 Task: In the  document audit.epub Use the tool word Count 'and display word count while typing'. Find the word using Dictionary 'donation'. Below name insert the link: www.quora.com
Action: Mouse moved to (137, 79)
Screenshot: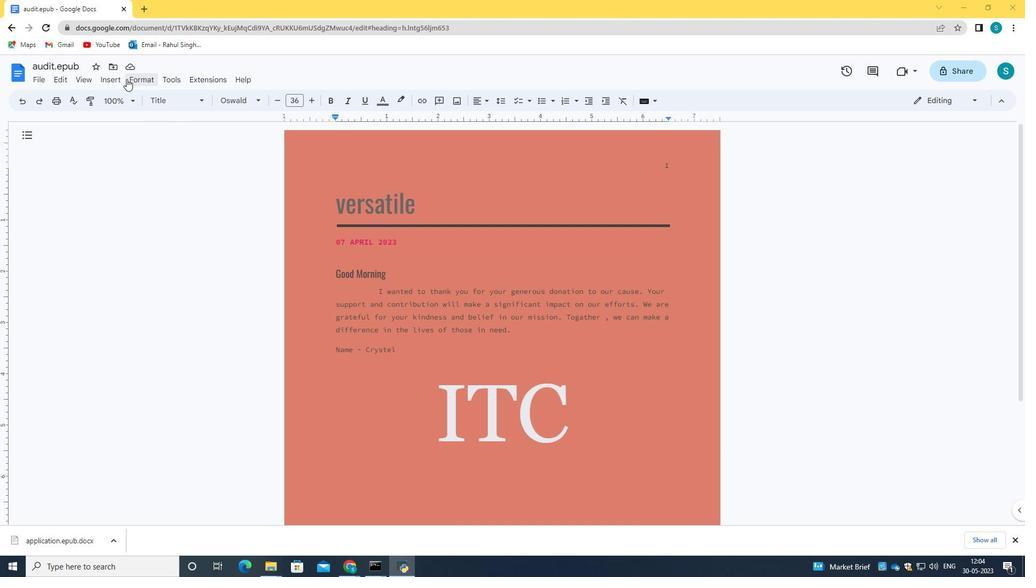 
Action: Mouse pressed left at (137, 79)
Screenshot: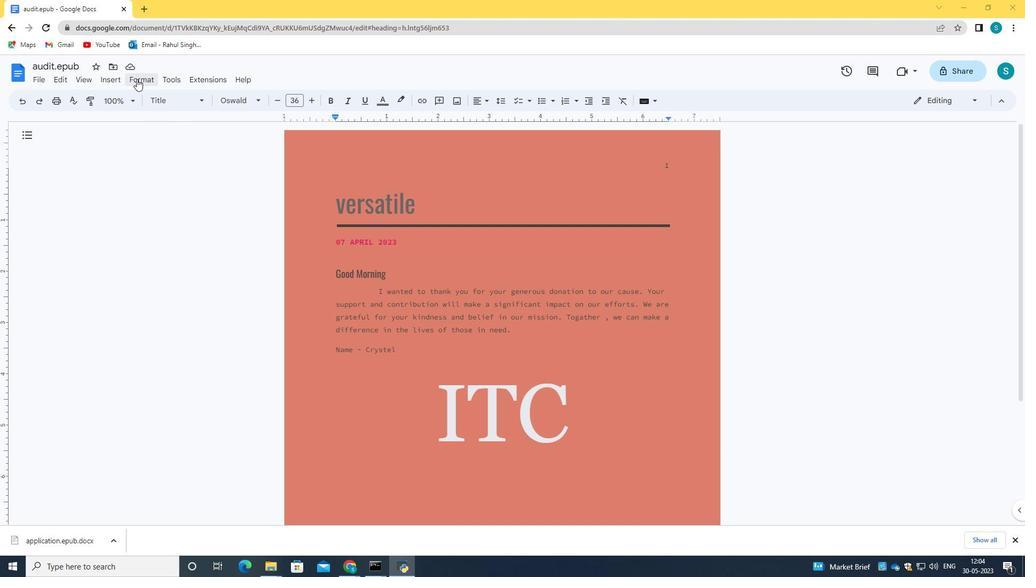 
Action: Mouse moved to (187, 110)
Screenshot: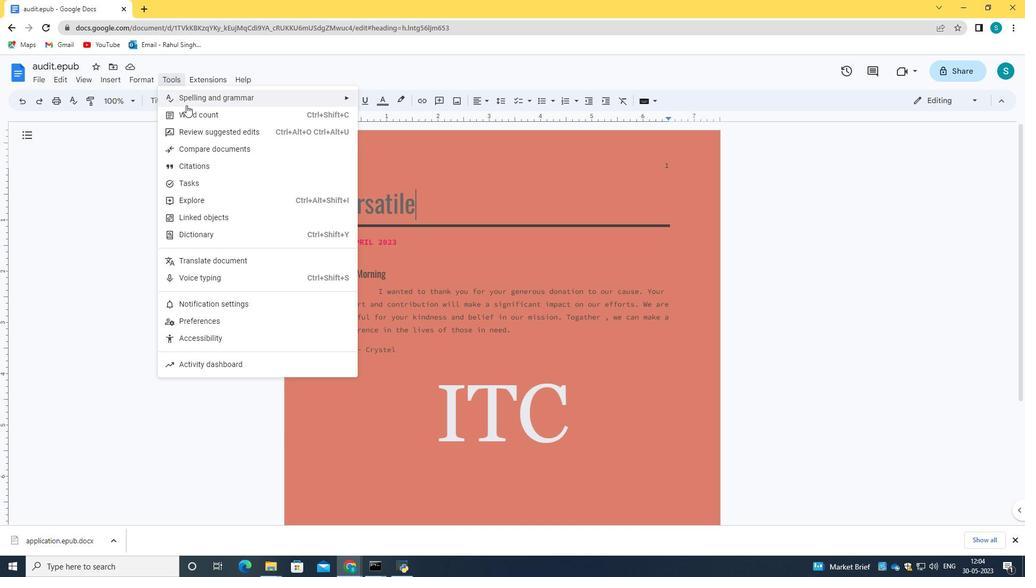 
Action: Mouse pressed left at (187, 110)
Screenshot: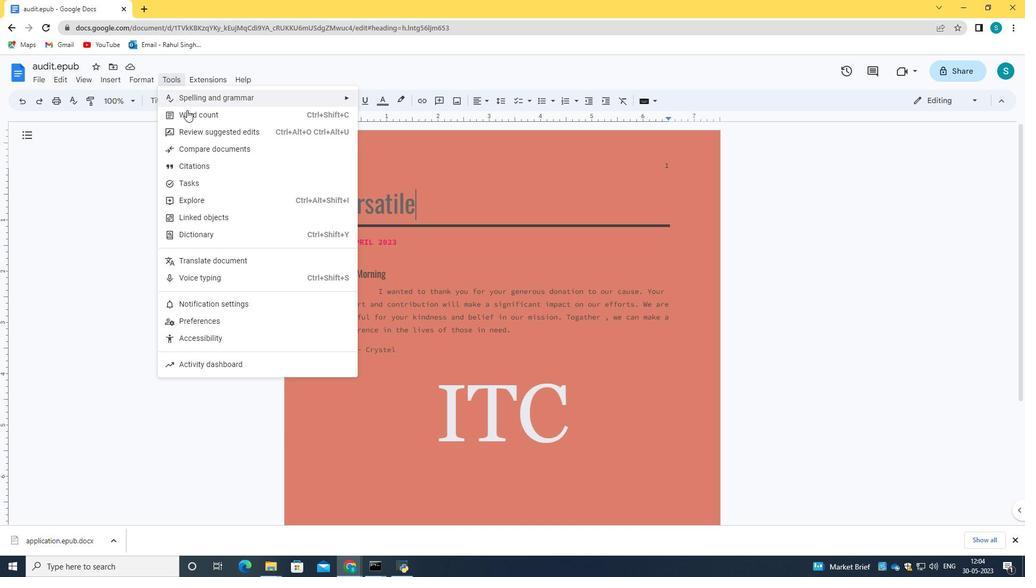 
Action: Mouse moved to (449, 340)
Screenshot: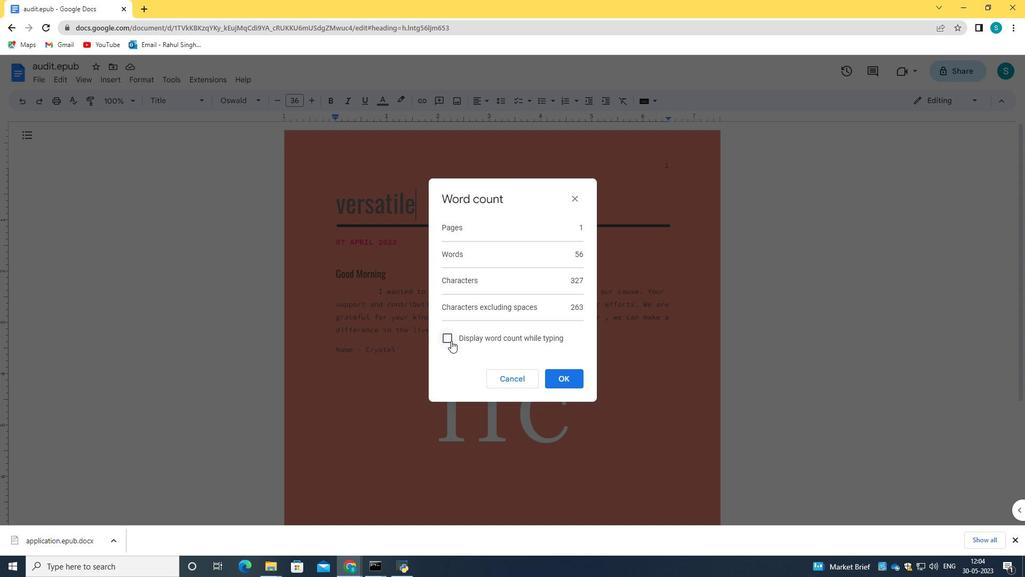 
Action: Mouse pressed left at (449, 340)
Screenshot: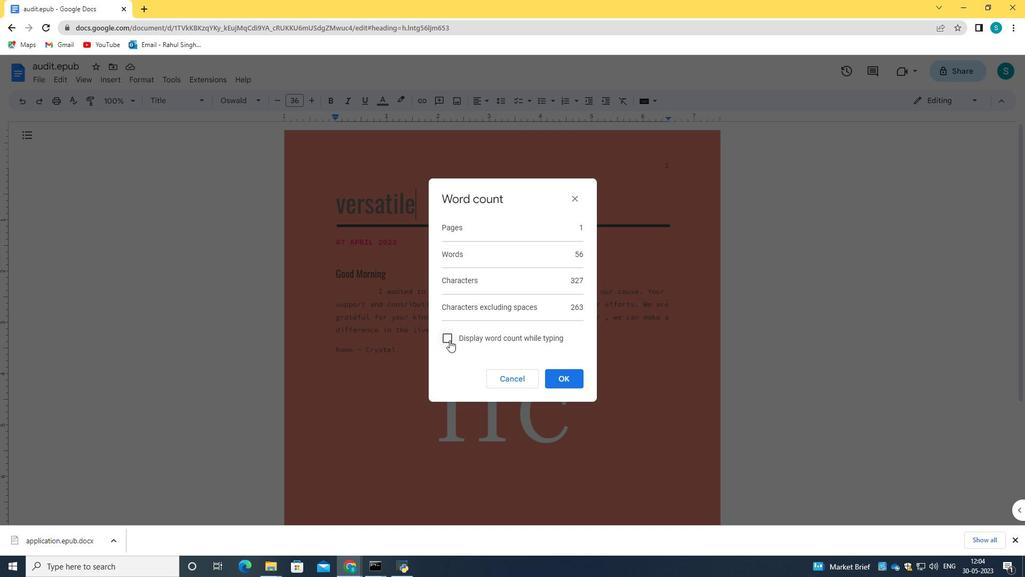 
Action: Mouse moved to (556, 376)
Screenshot: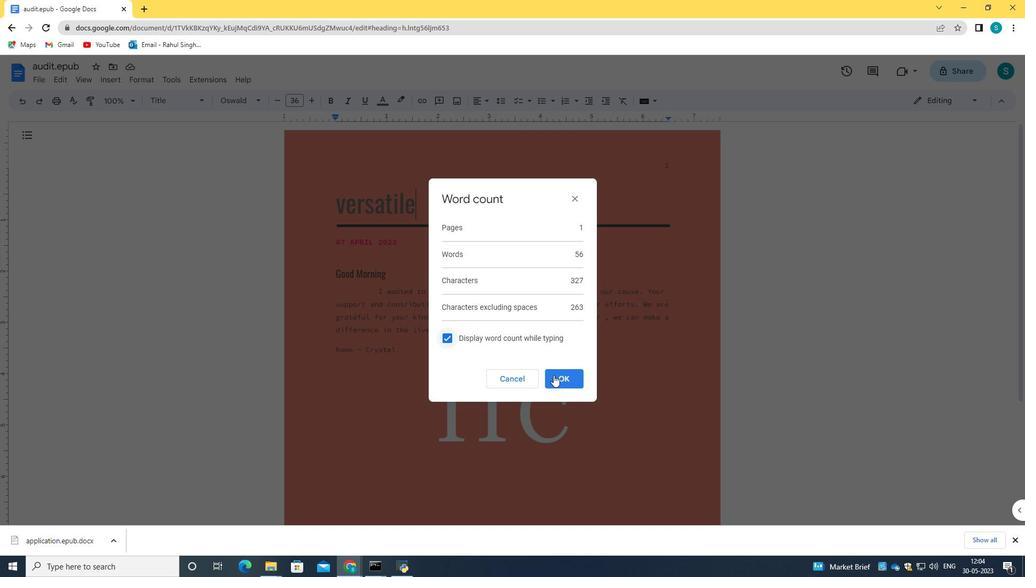 
Action: Mouse pressed left at (556, 376)
Screenshot: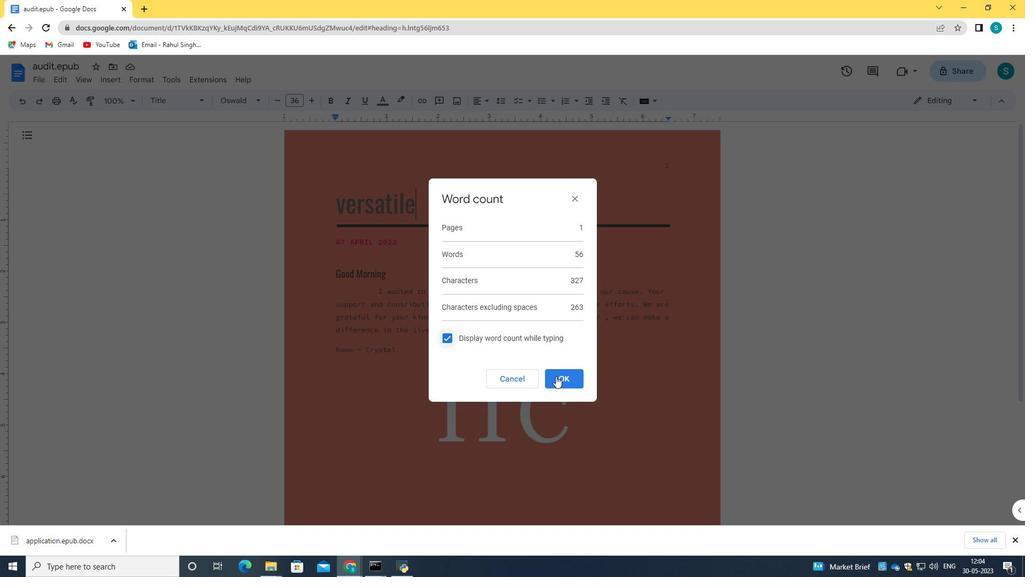 
Action: Mouse moved to (120, 78)
Screenshot: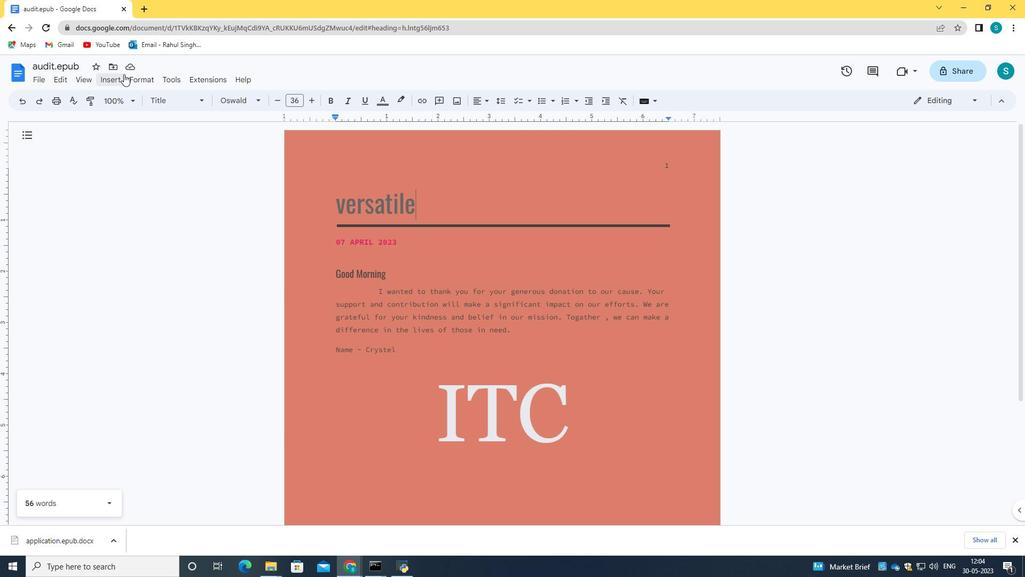 
Action: Mouse pressed left at (120, 78)
Screenshot: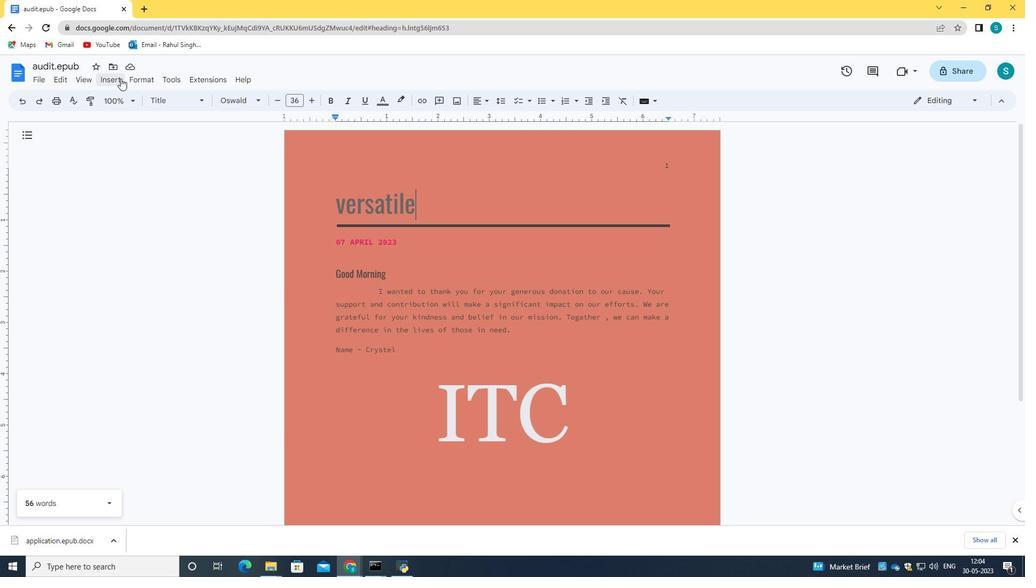 
Action: Mouse moved to (193, 233)
Screenshot: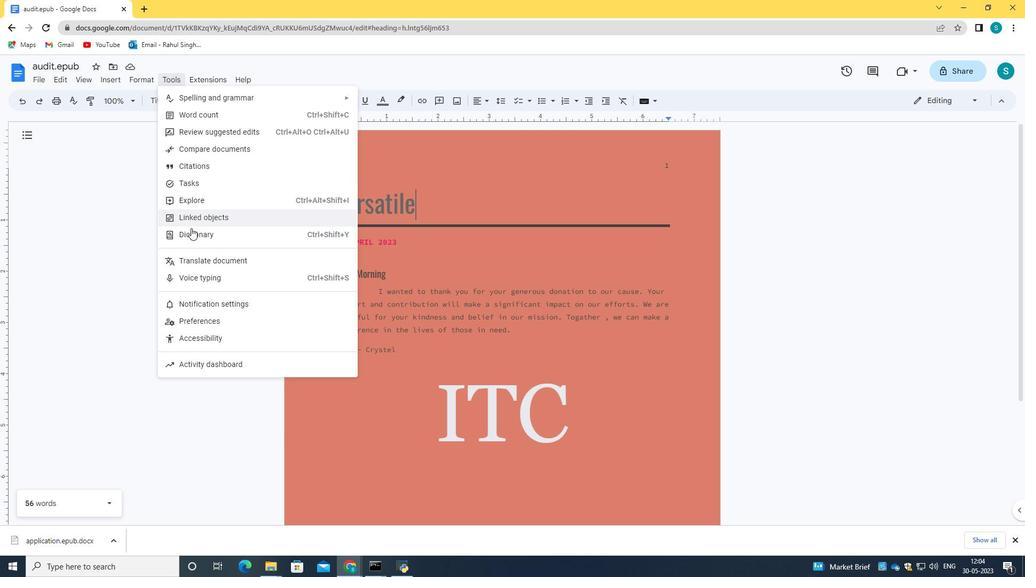 
Action: Mouse pressed left at (193, 233)
Screenshot: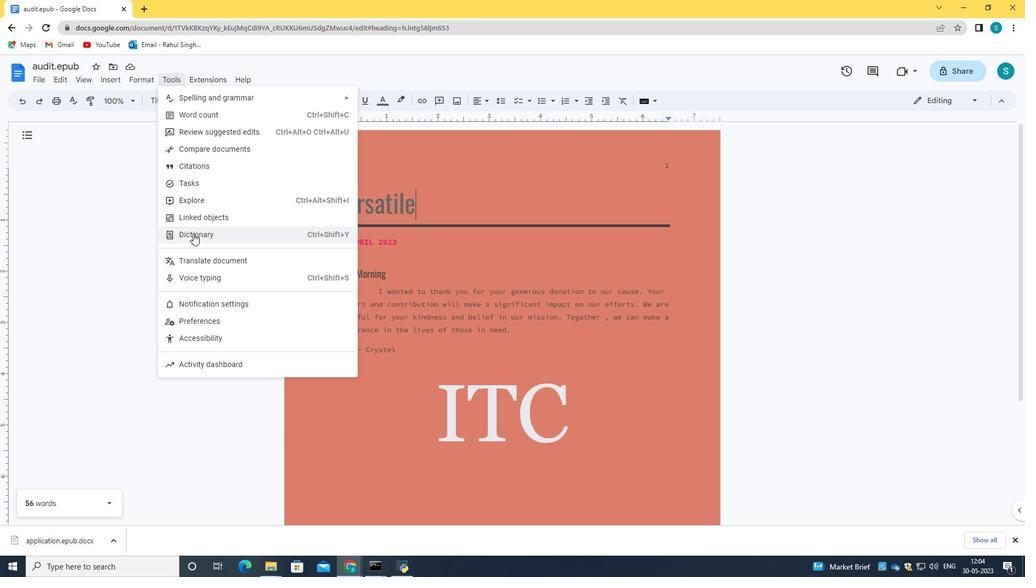 
Action: Mouse moved to (914, 133)
Screenshot: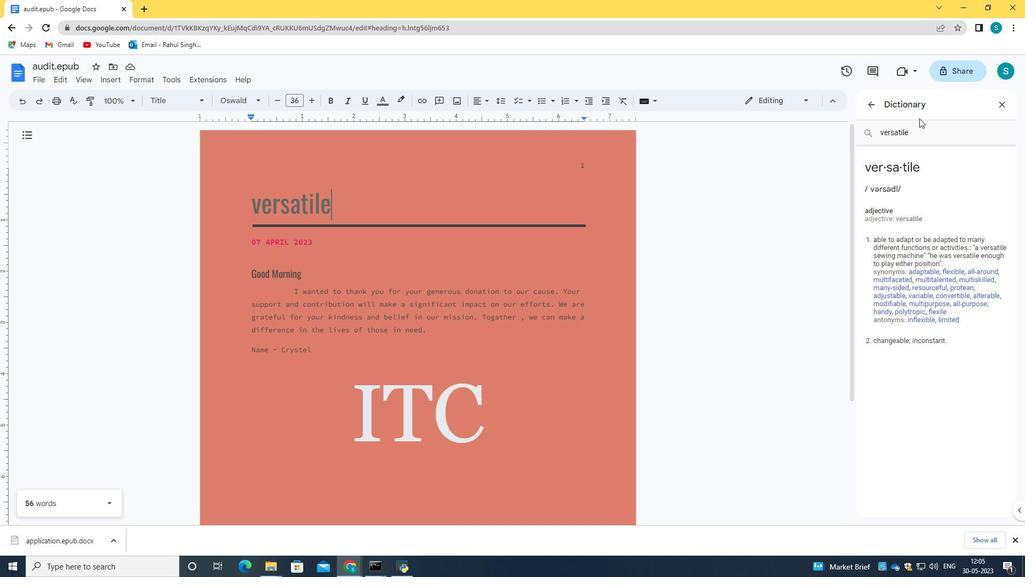 
Action: Mouse pressed left at (914, 133)
Screenshot: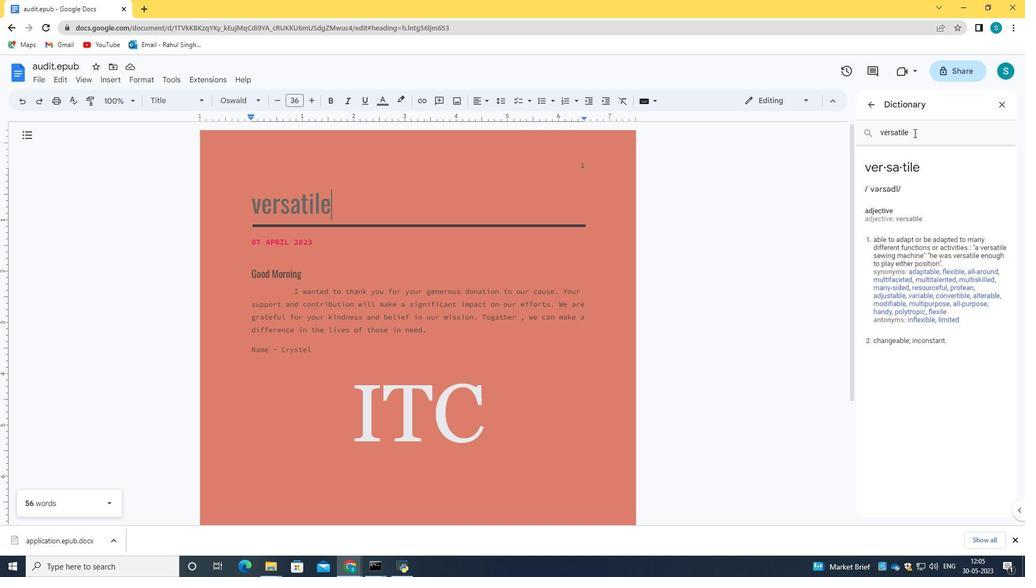 
Action: Mouse moved to (828, 141)
Screenshot: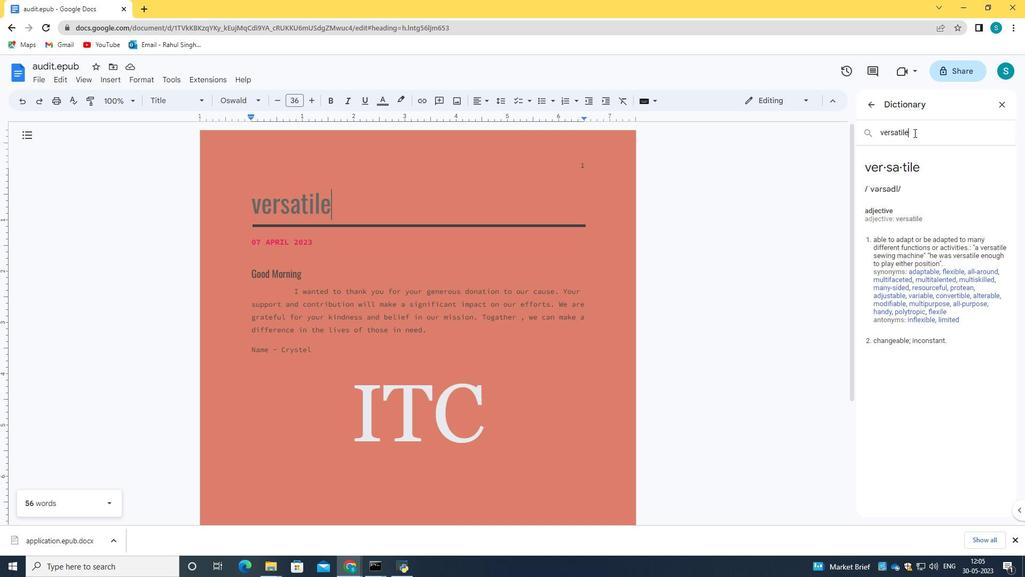 
Action: Key pressed <Key.backspace>
Screenshot: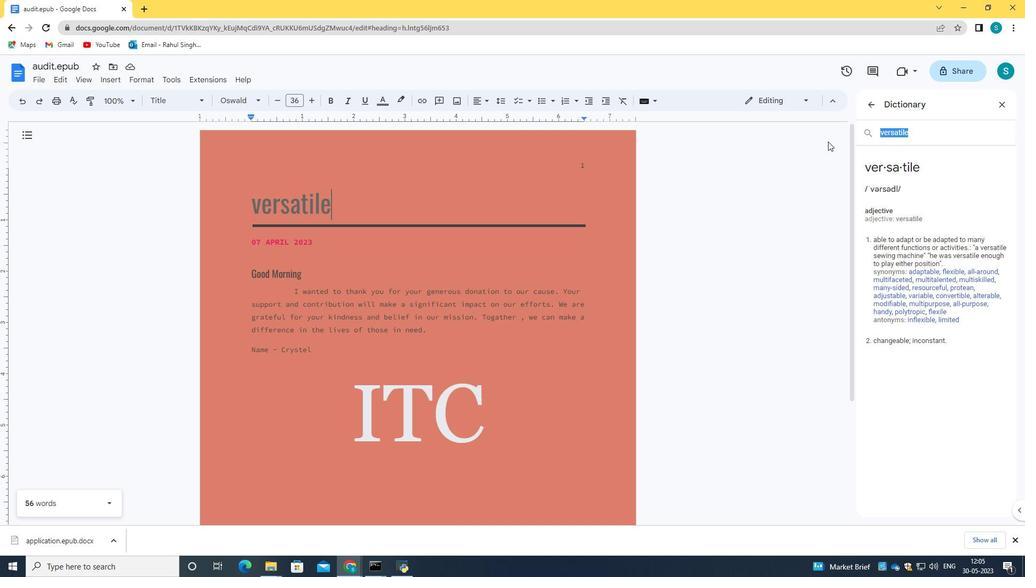 
Action: Mouse moved to (828, 141)
Screenshot: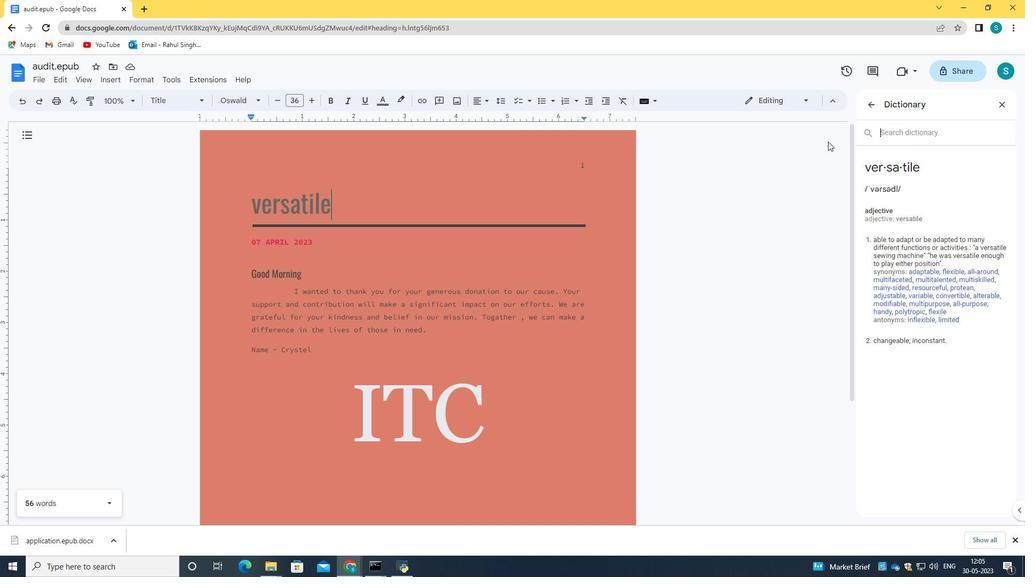 
Action: Key pressed <Key.caps_lock>D<Key.caps_lock>onation<Key.enter>
Screenshot: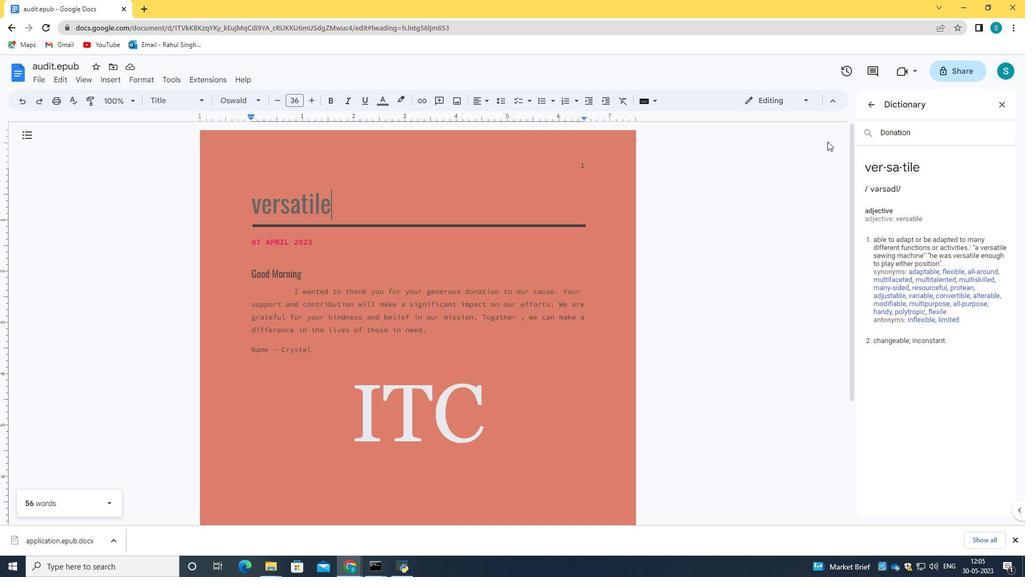 
Action: Mouse moved to (423, 102)
Screenshot: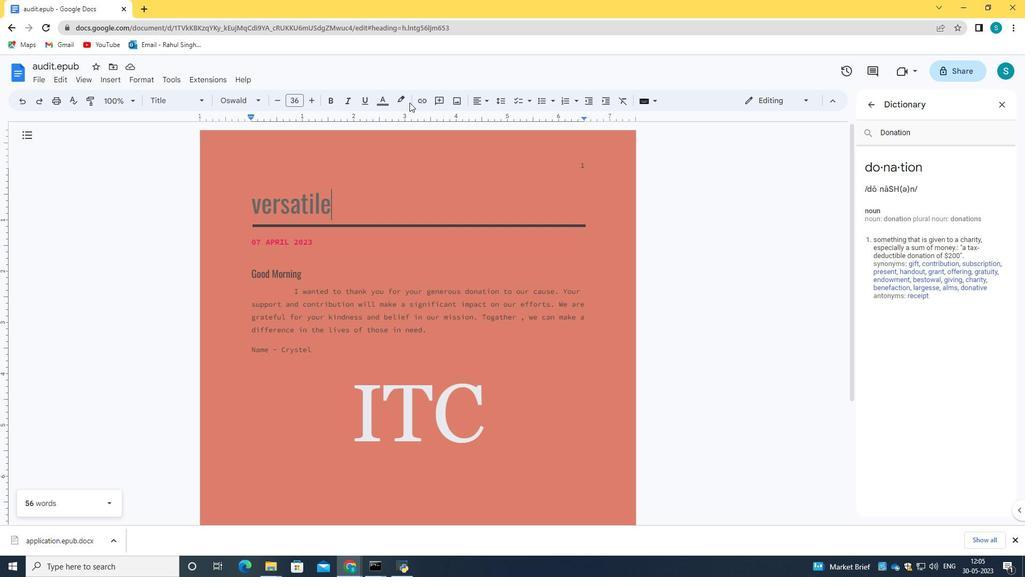 
Action: Mouse pressed left at (423, 102)
Screenshot: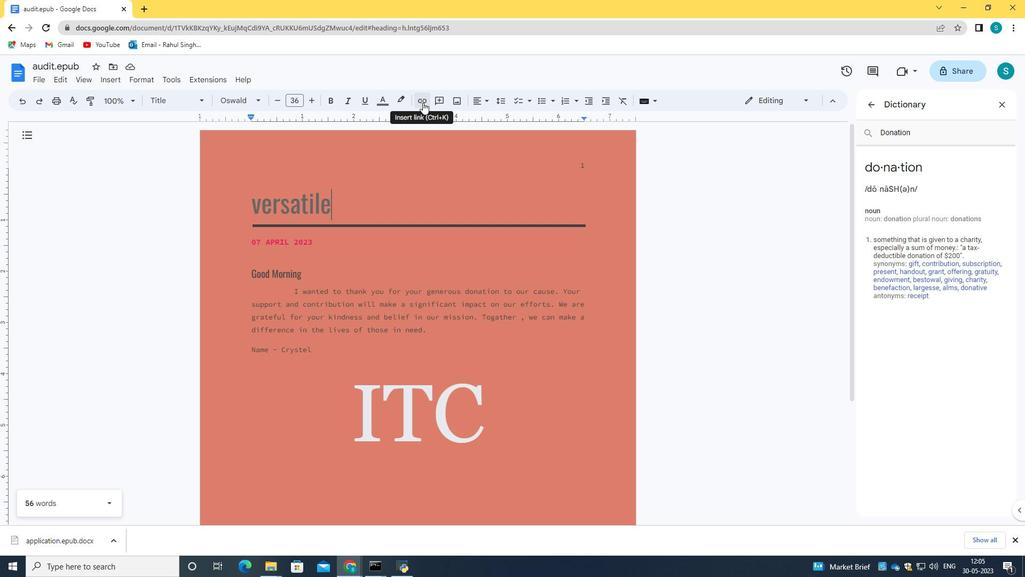 
Action: Mouse moved to (409, 268)
Screenshot: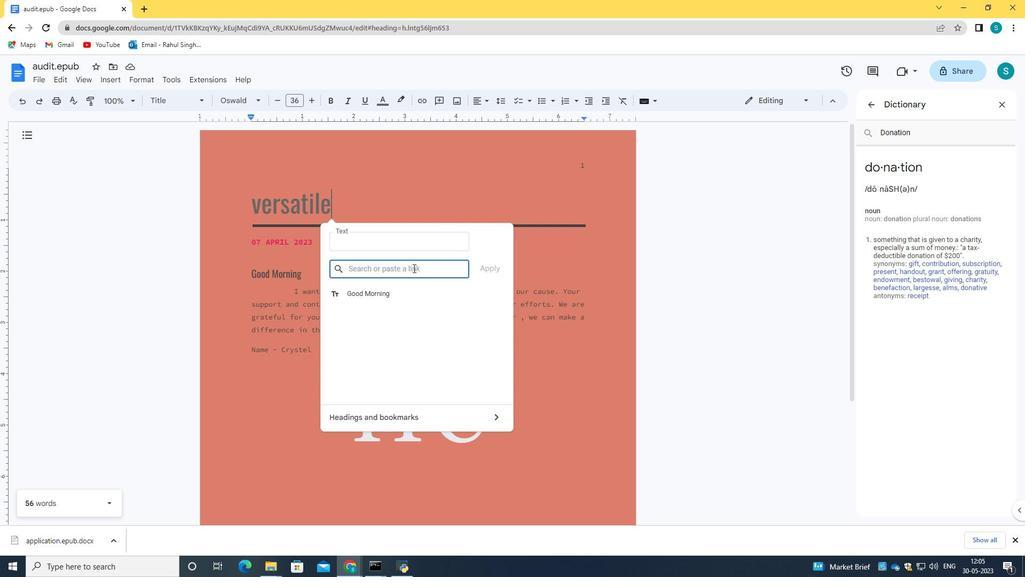 
Action: Mouse pressed left at (409, 268)
Screenshot: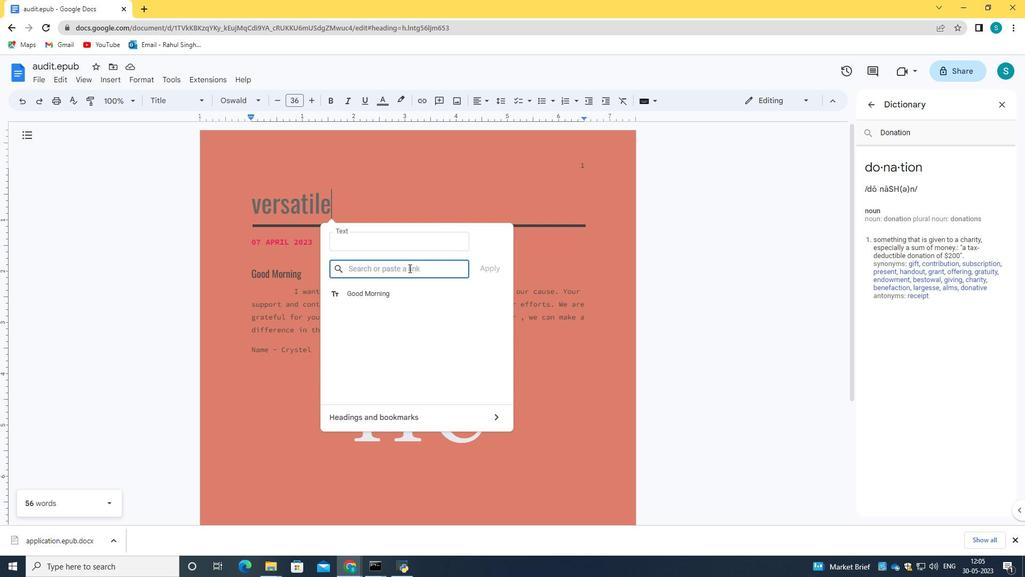 
Action: Key pressed www.quora.com
Screenshot: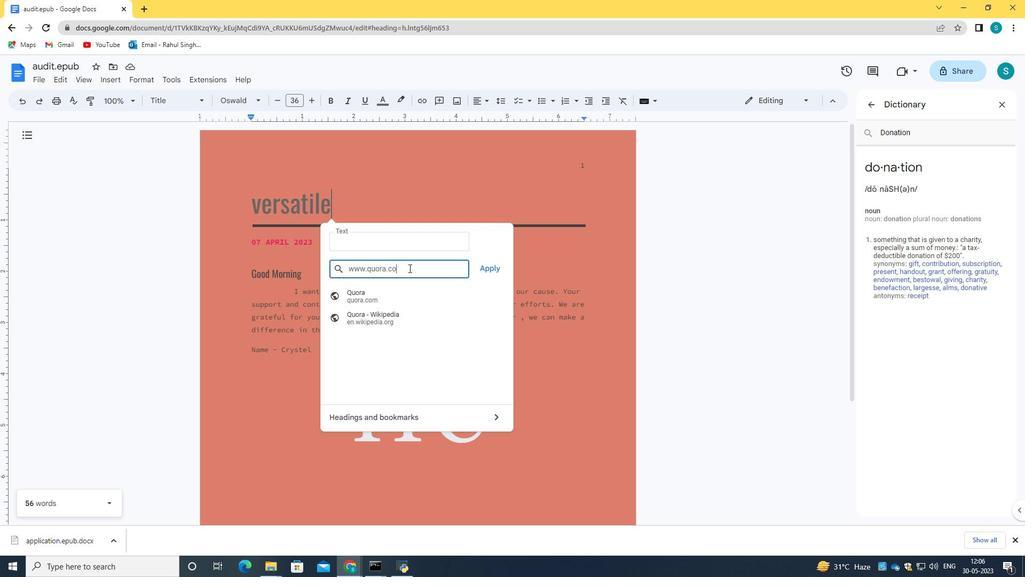 
Action: Mouse moved to (394, 241)
Screenshot: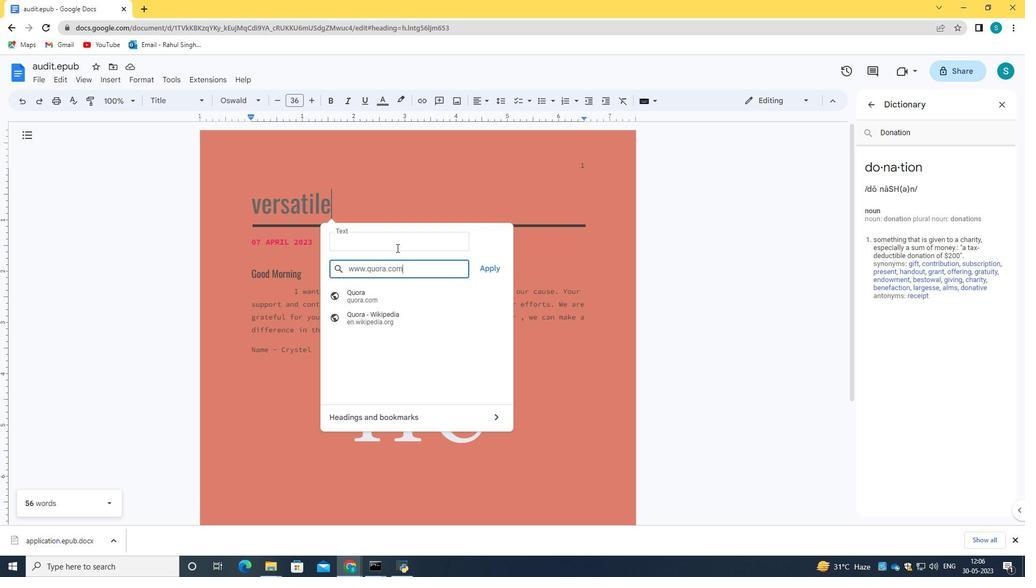 
Action: Mouse pressed left at (394, 241)
Screenshot: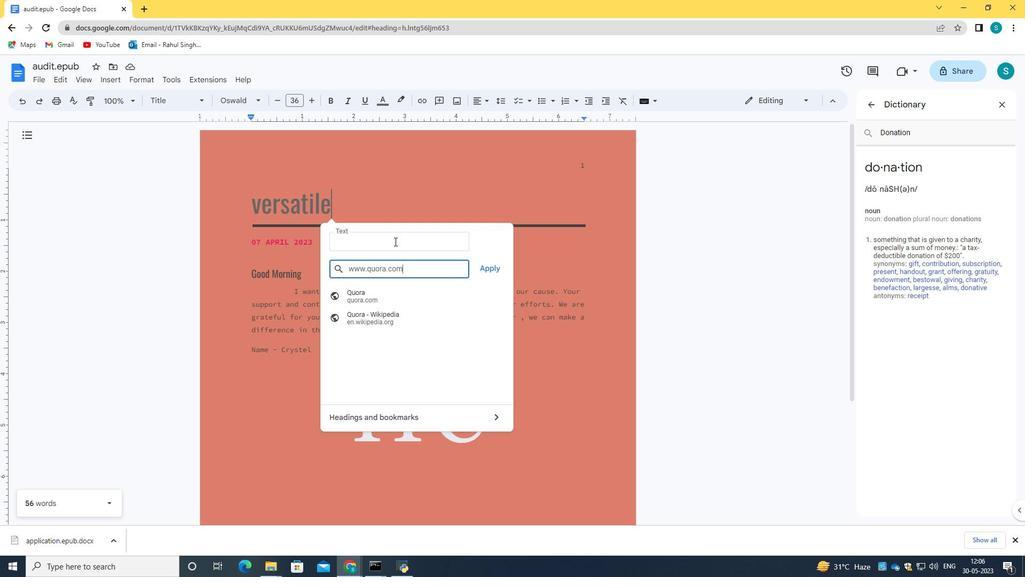 
Action: Mouse pressed left at (394, 241)
Screenshot: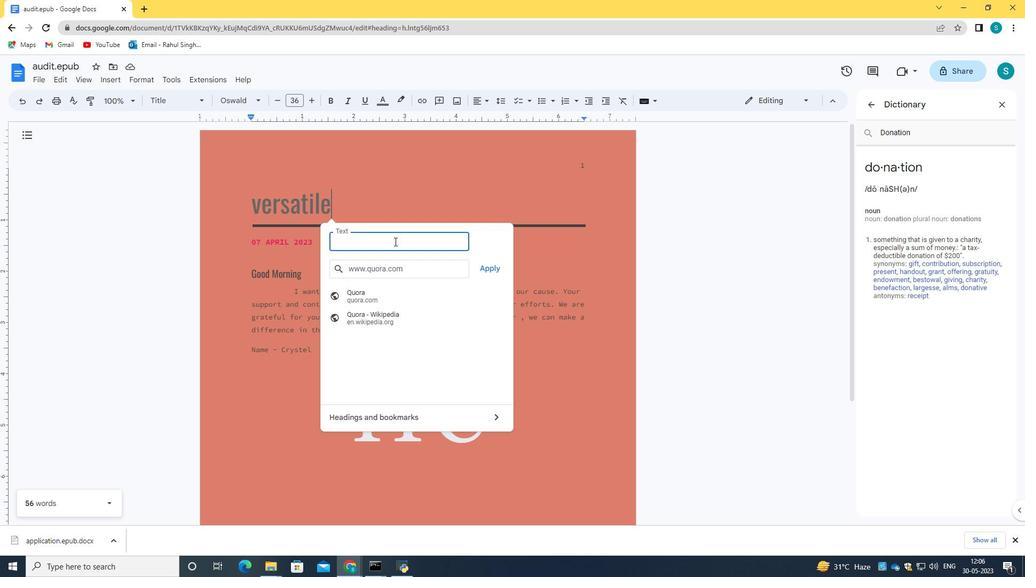 
Action: Mouse moved to (494, 265)
Screenshot: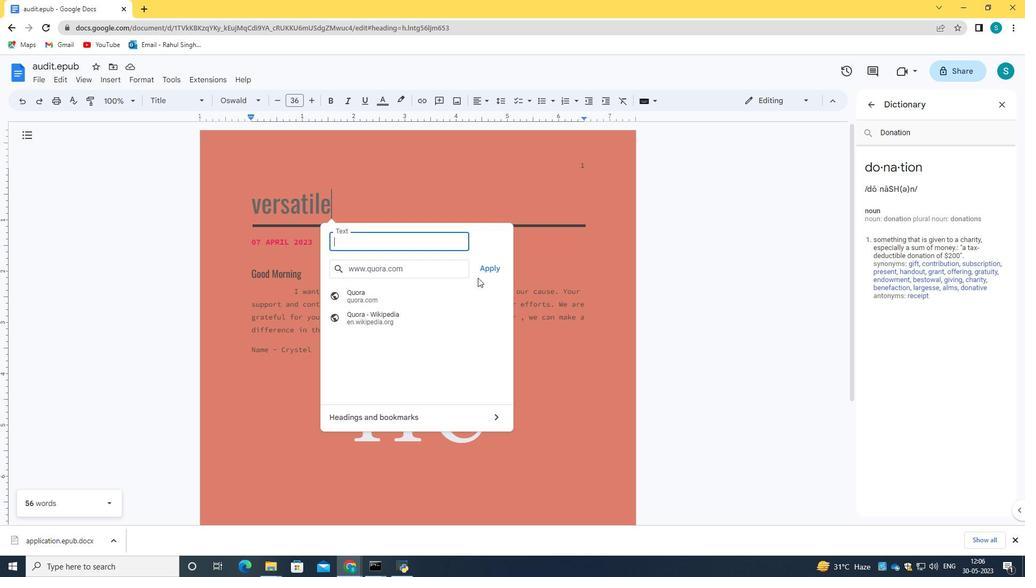 
Action: Mouse pressed left at (494, 265)
Screenshot: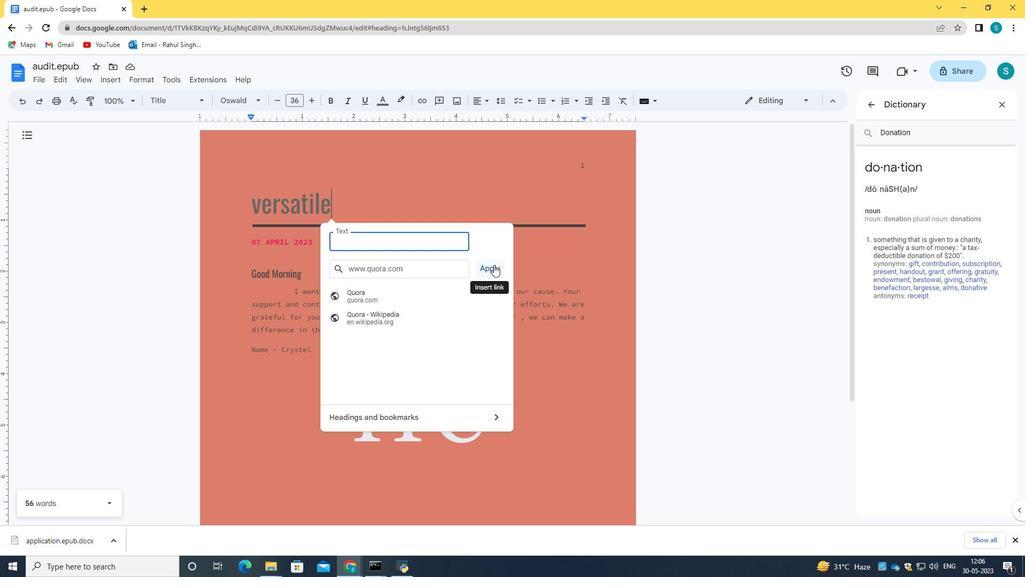 
Action: Mouse moved to (499, 211)
Screenshot: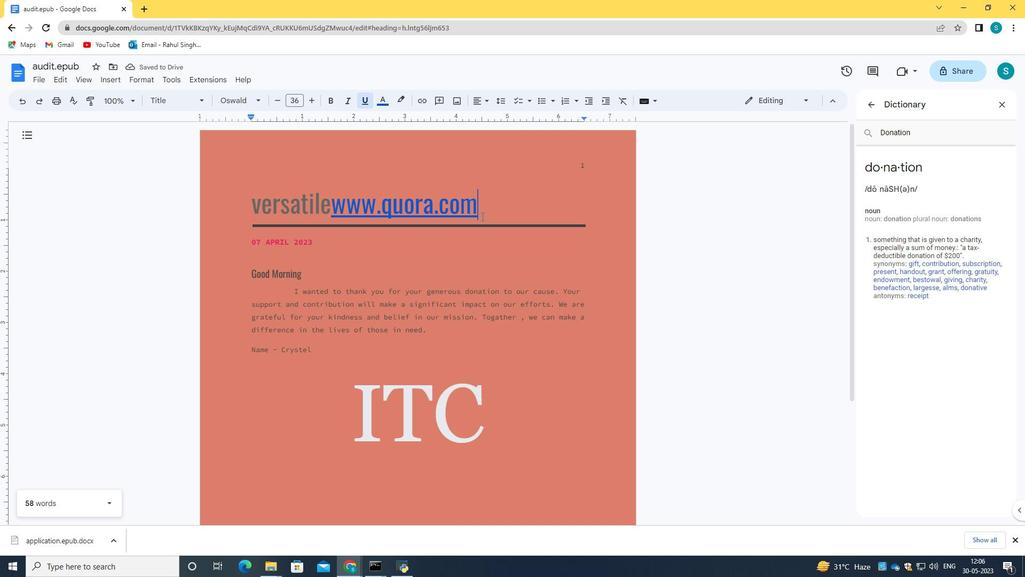 
Action: Key pressed <Key.backspace><Key.backspace><Key.backspace><Key.backspace><Key.backspace><Key.backspace><Key.backspace><Key.backspace><Key.backspace><Key.backspace><Key.backspace><Key.backspace><Key.backspace>
Screenshot: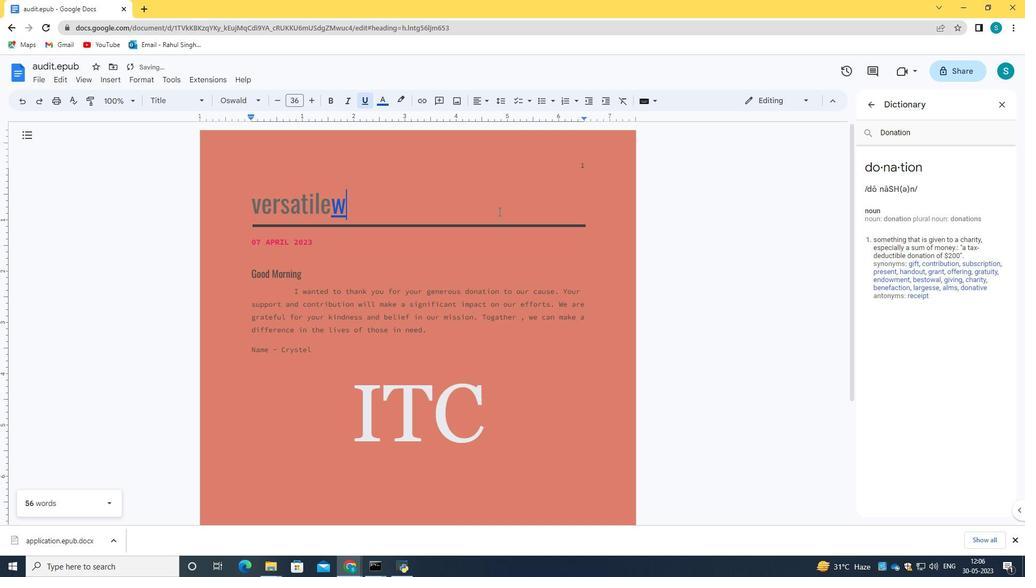 
Action: Mouse moved to (452, 374)
Screenshot: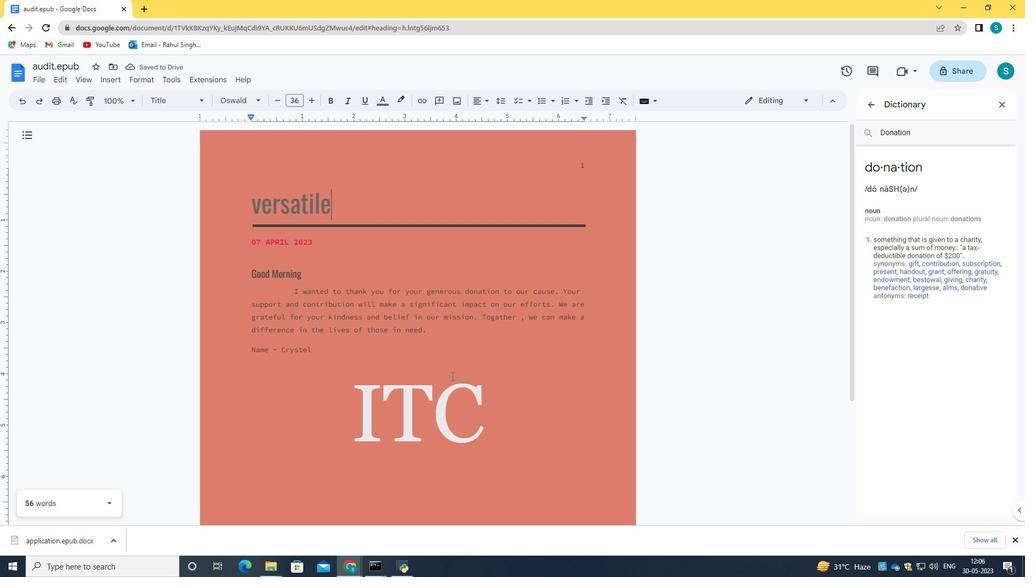 
Action: Mouse pressed left at (452, 374)
Screenshot: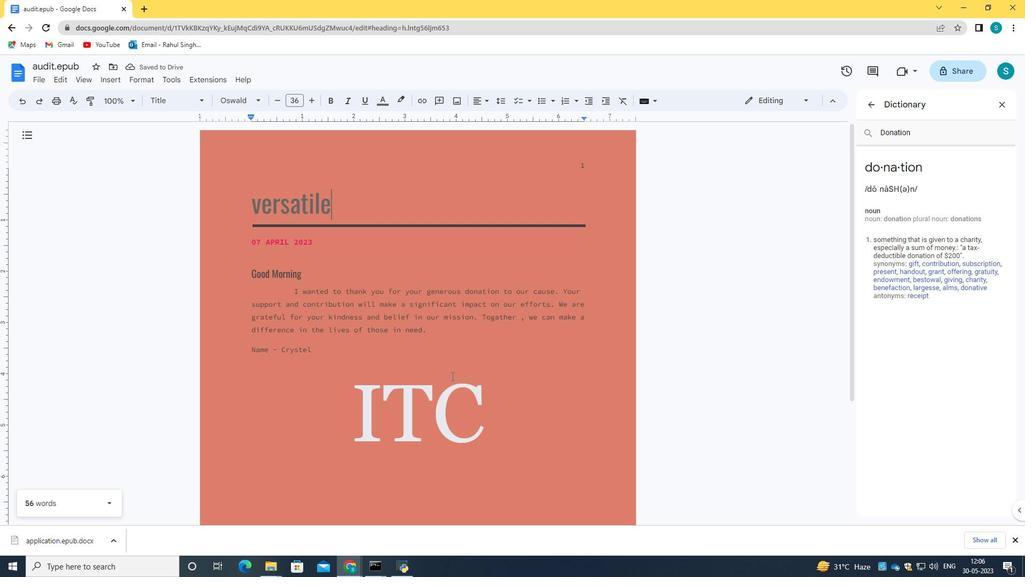 
Action: Mouse moved to (260, 365)
Screenshot: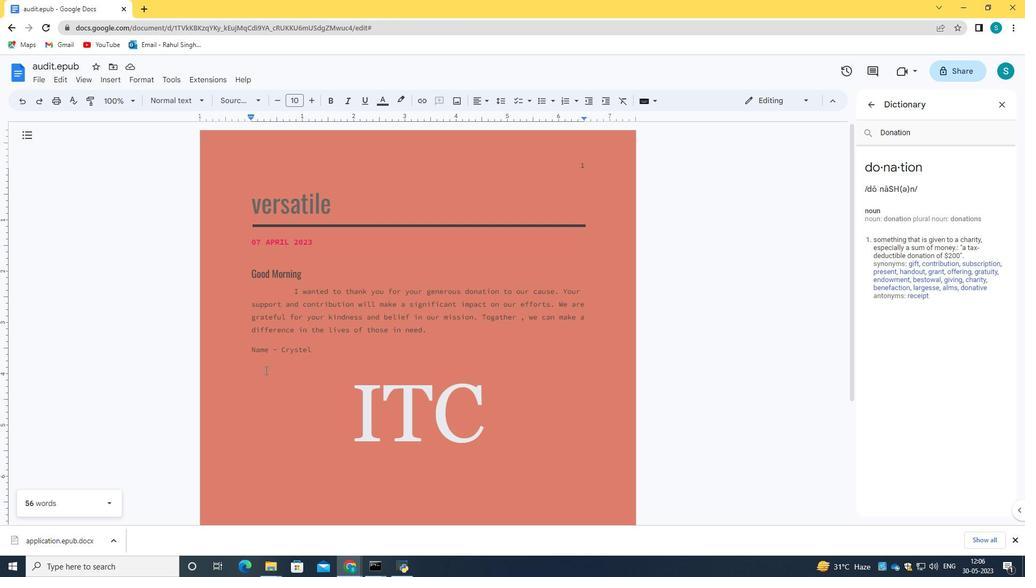 
Action: Mouse pressed left at (260, 365)
Screenshot: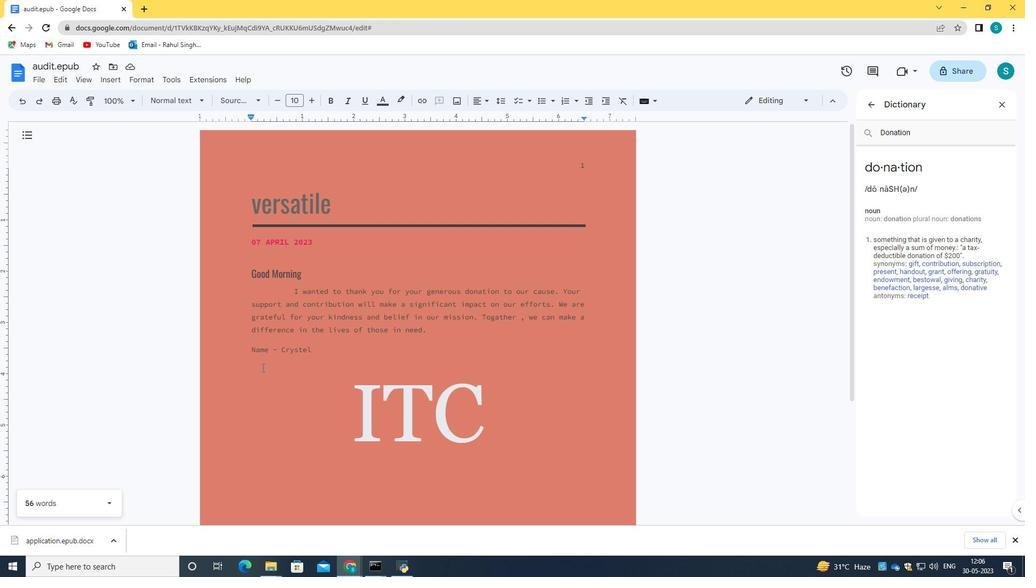 
Action: Mouse moved to (418, 100)
Screenshot: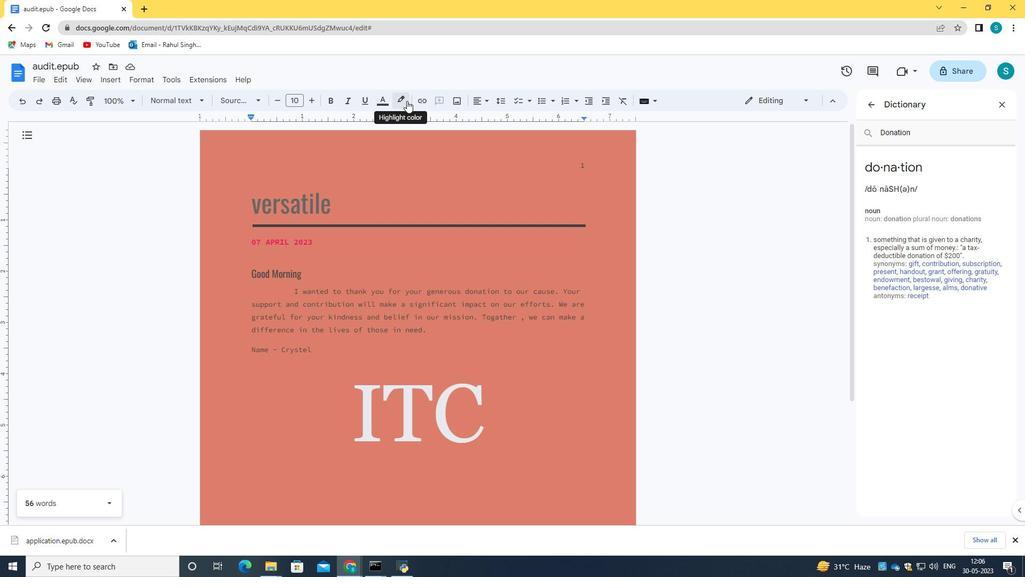 
Action: Mouse pressed left at (418, 100)
Screenshot: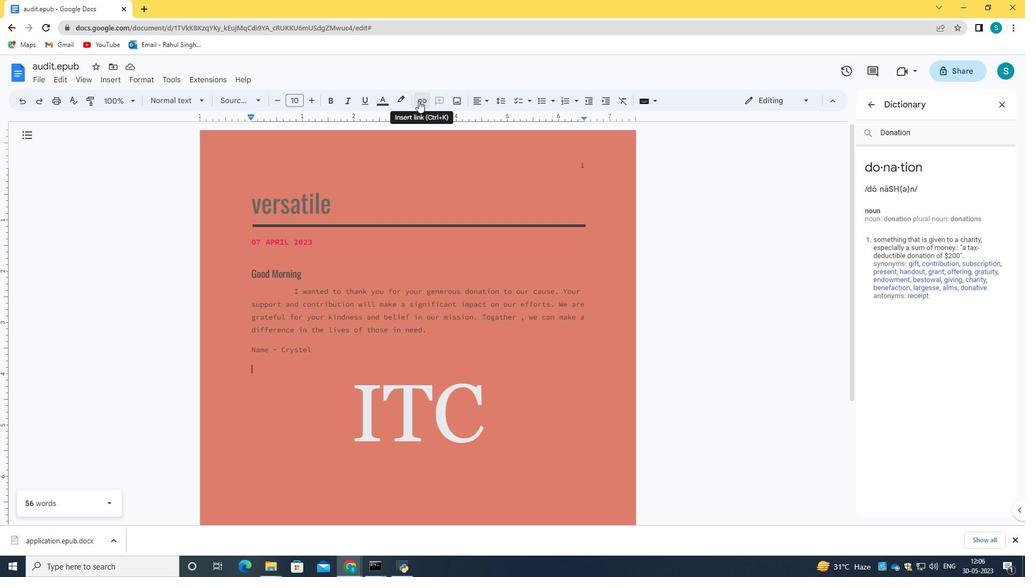 
Action: Mouse moved to (307, 203)
Screenshot: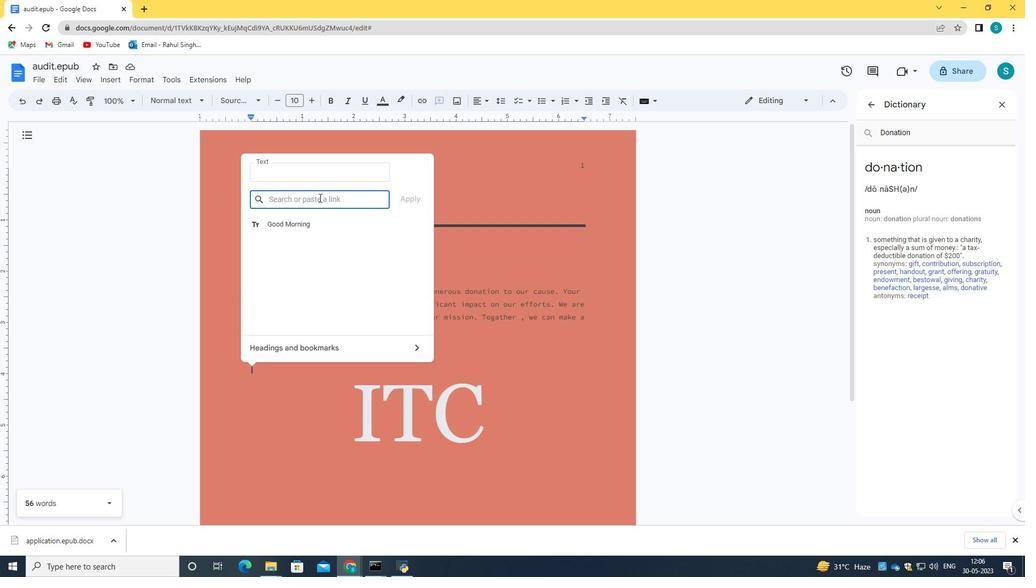 
Action: Key pressed www.quora.com
Screenshot: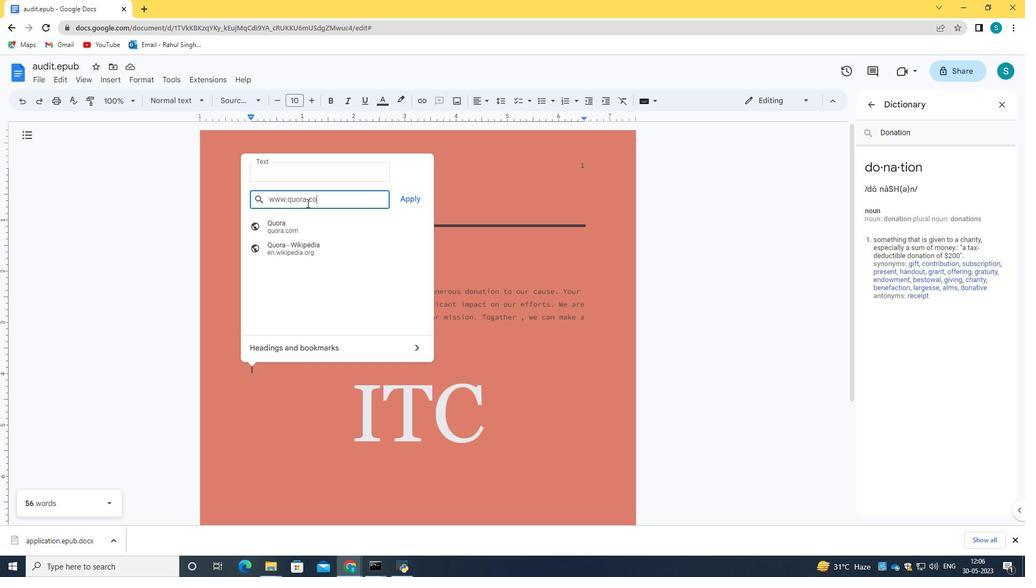 
Action: Mouse moved to (400, 203)
Screenshot: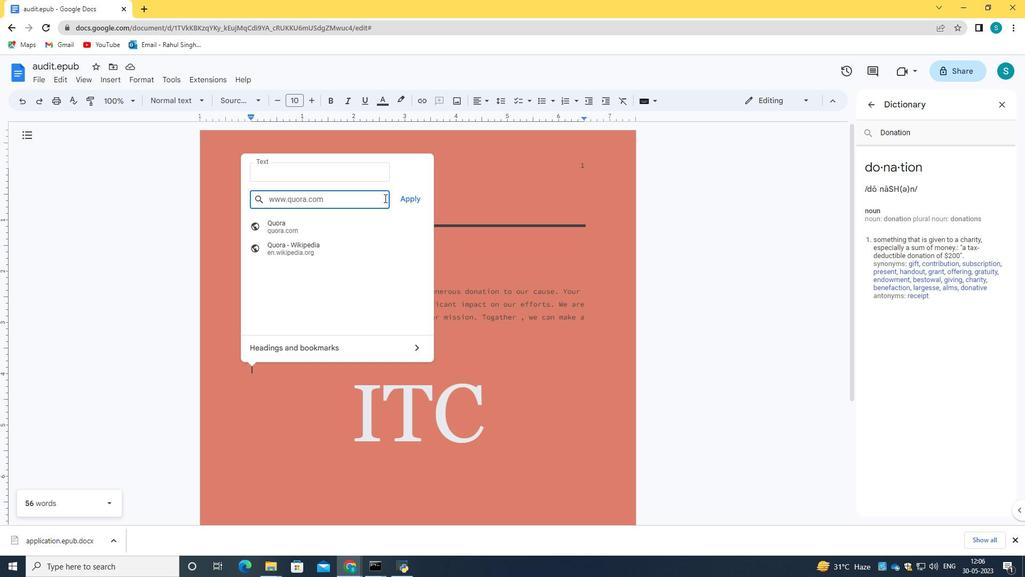 
Action: Mouse pressed left at (400, 203)
Screenshot: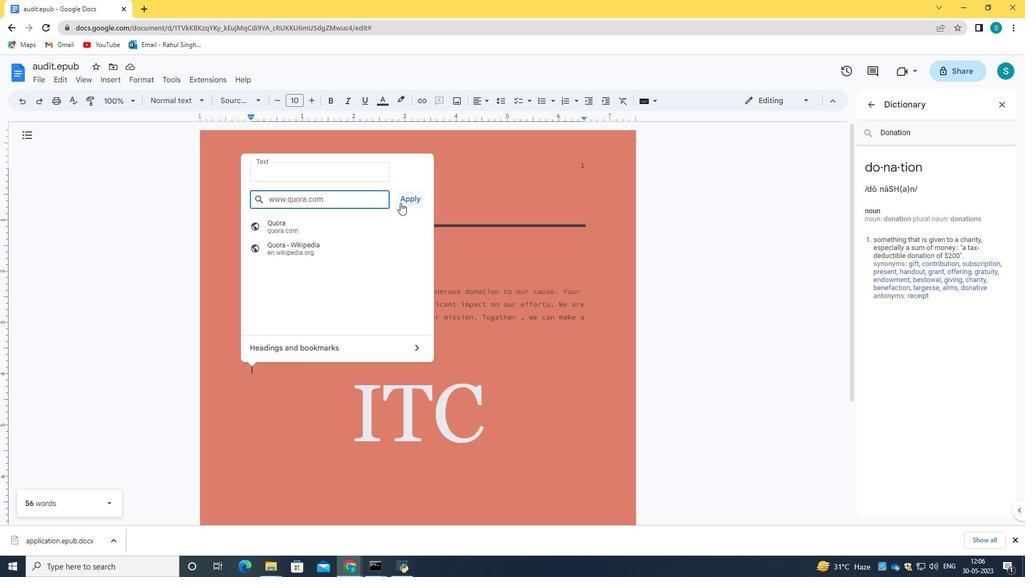 
Action: Mouse moved to (426, 339)
Screenshot: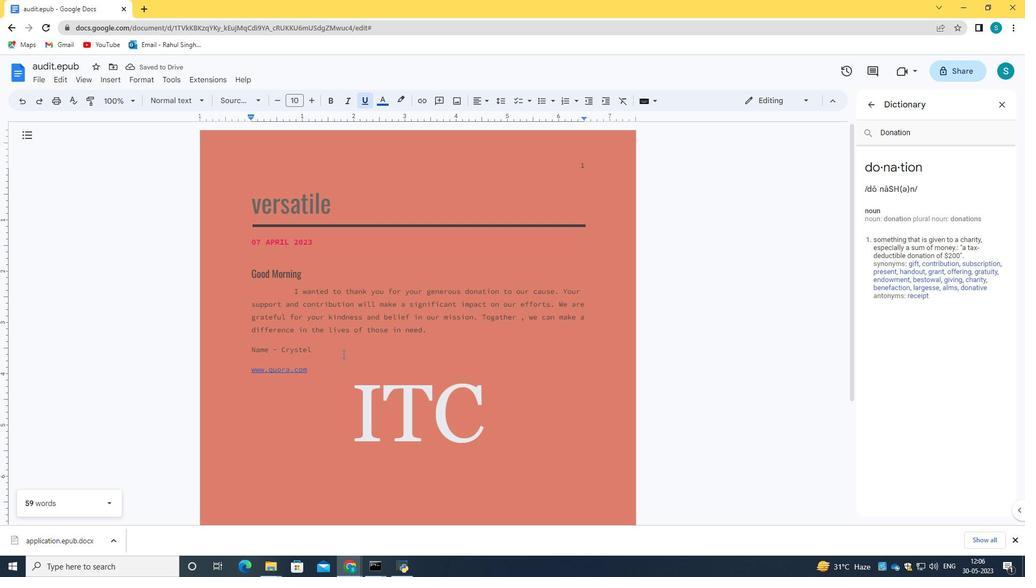 
Action: Key pressed ctrl+S
Screenshot: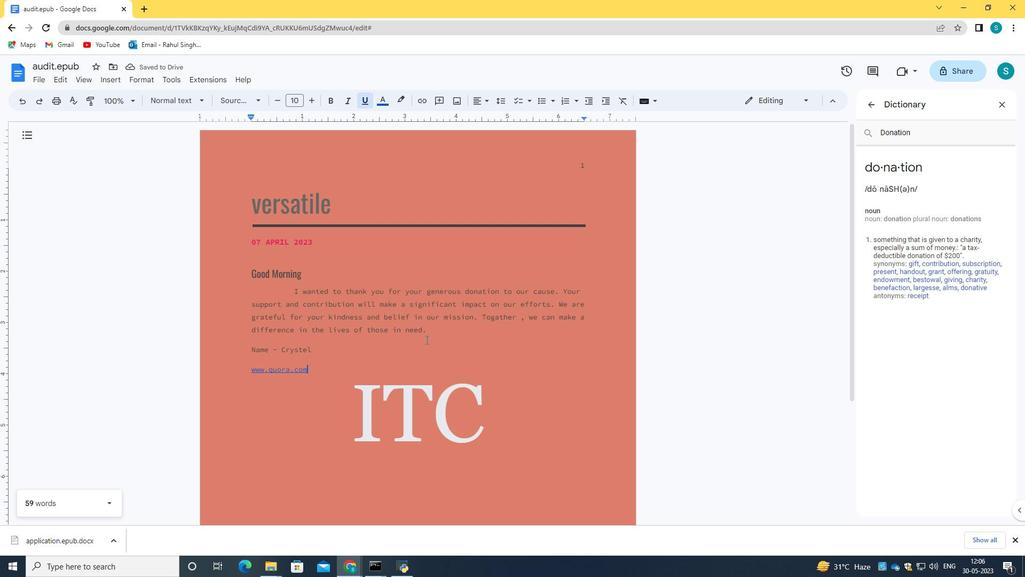 
